 Task: Select the false in the Non-Basic ASCI.
Action: Mouse moved to (108, 664)
Screenshot: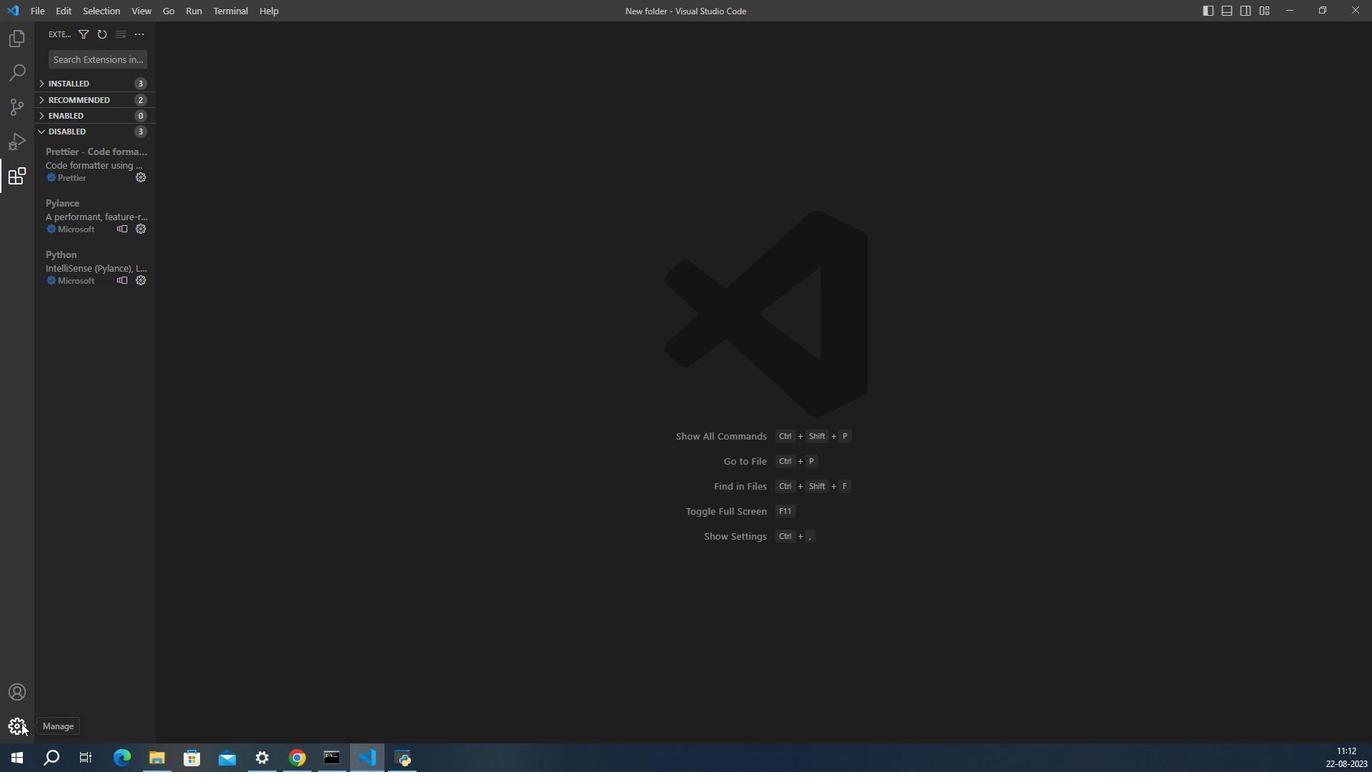
Action: Mouse pressed left at (108, 664)
Screenshot: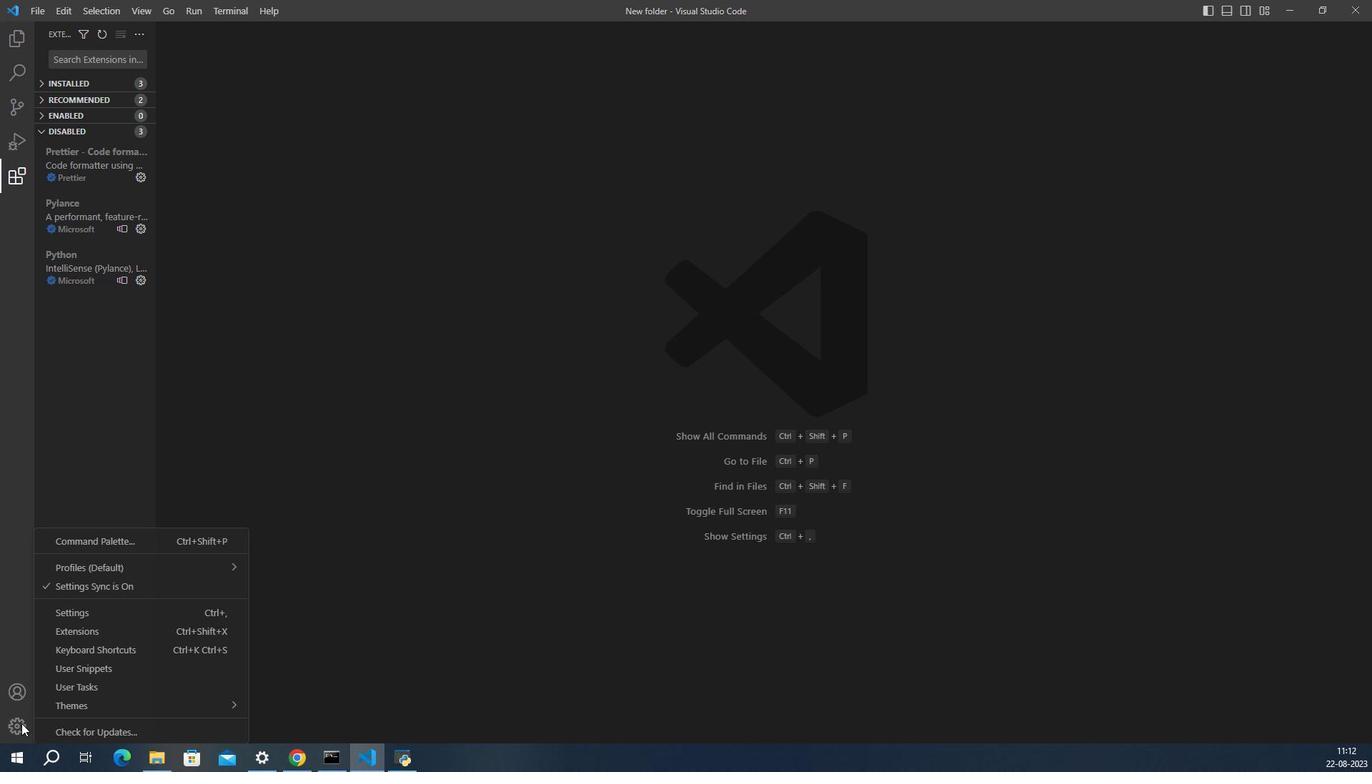 
Action: Mouse moved to (163, 574)
Screenshot: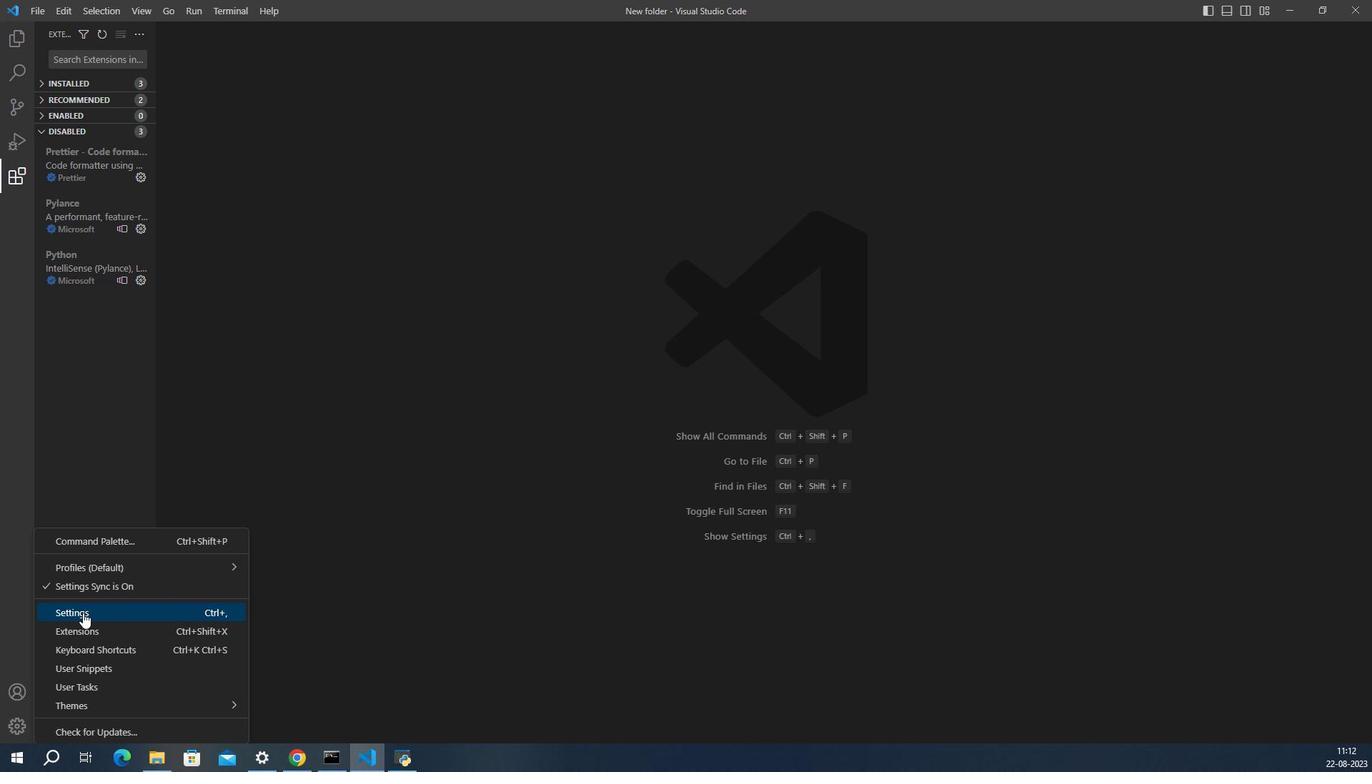 
Action: Mouse pressed left at (163, 574)
Screenshot: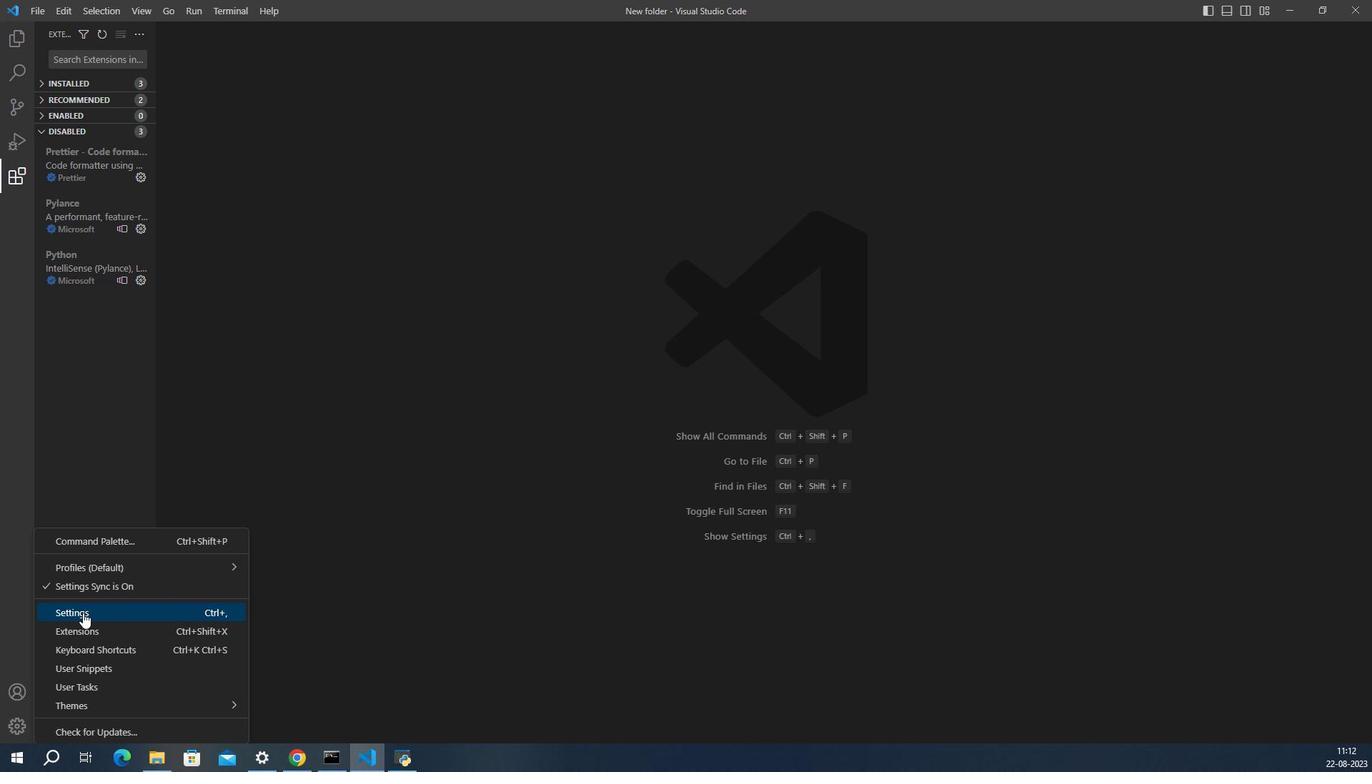 
Action: Mouse moved to (658, 401)
Screenshot: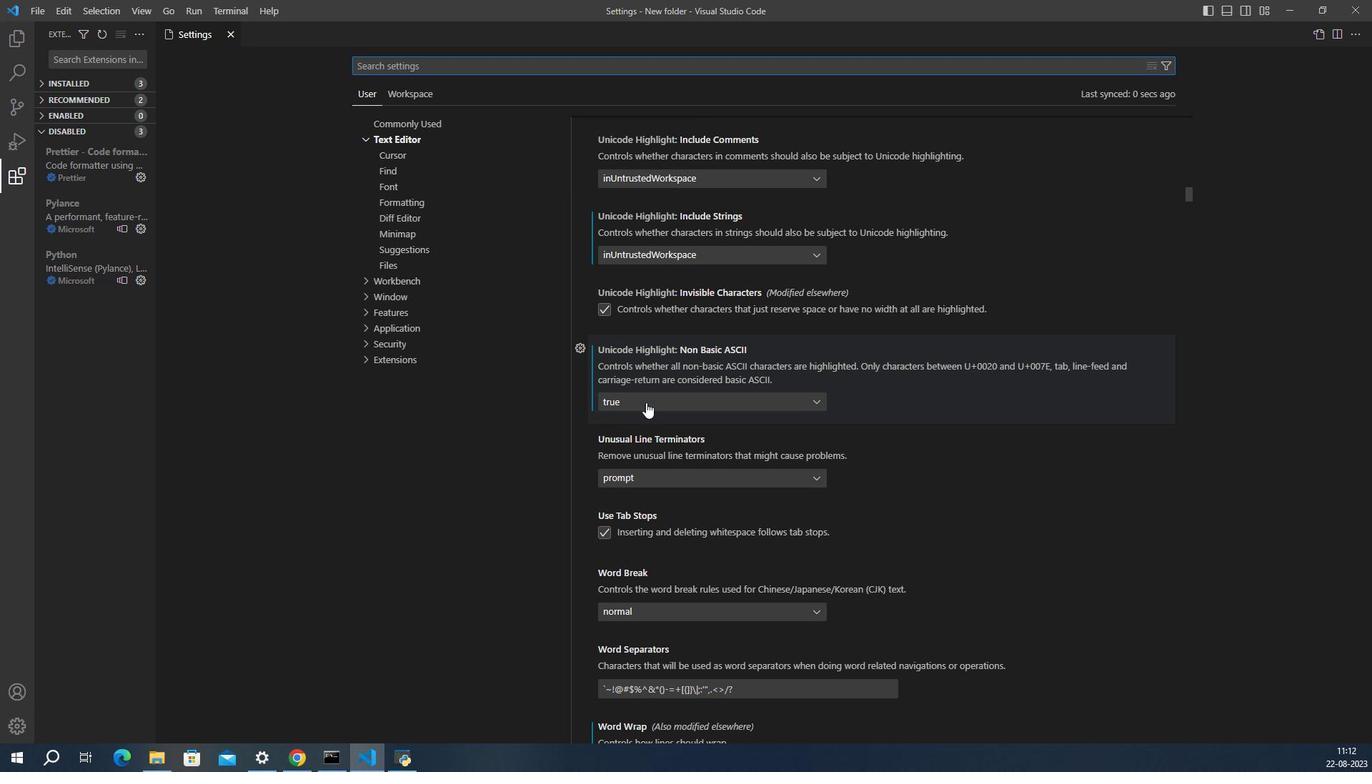 
Action: Mouse pressed left at (658, 401)
Screenshot: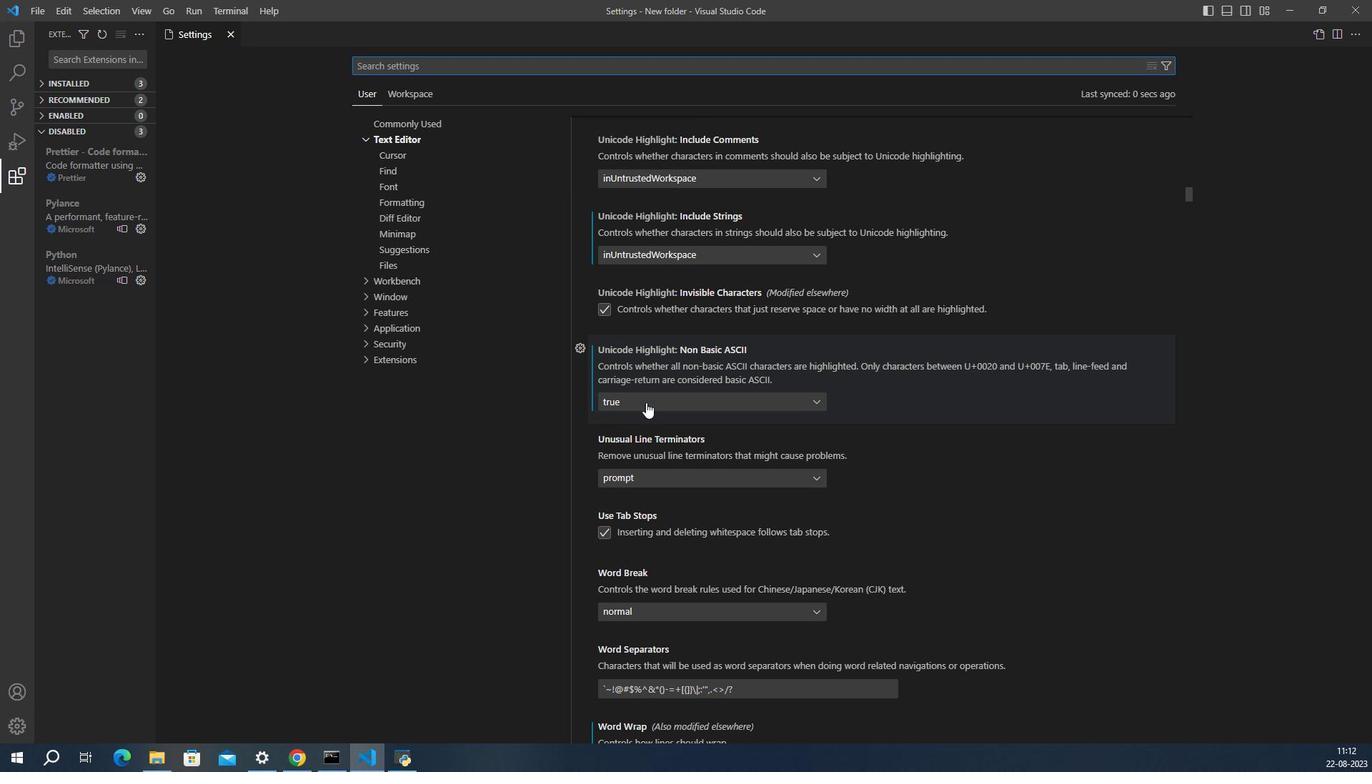 
Action: Mouse moved to (651, 428)
Screenshot: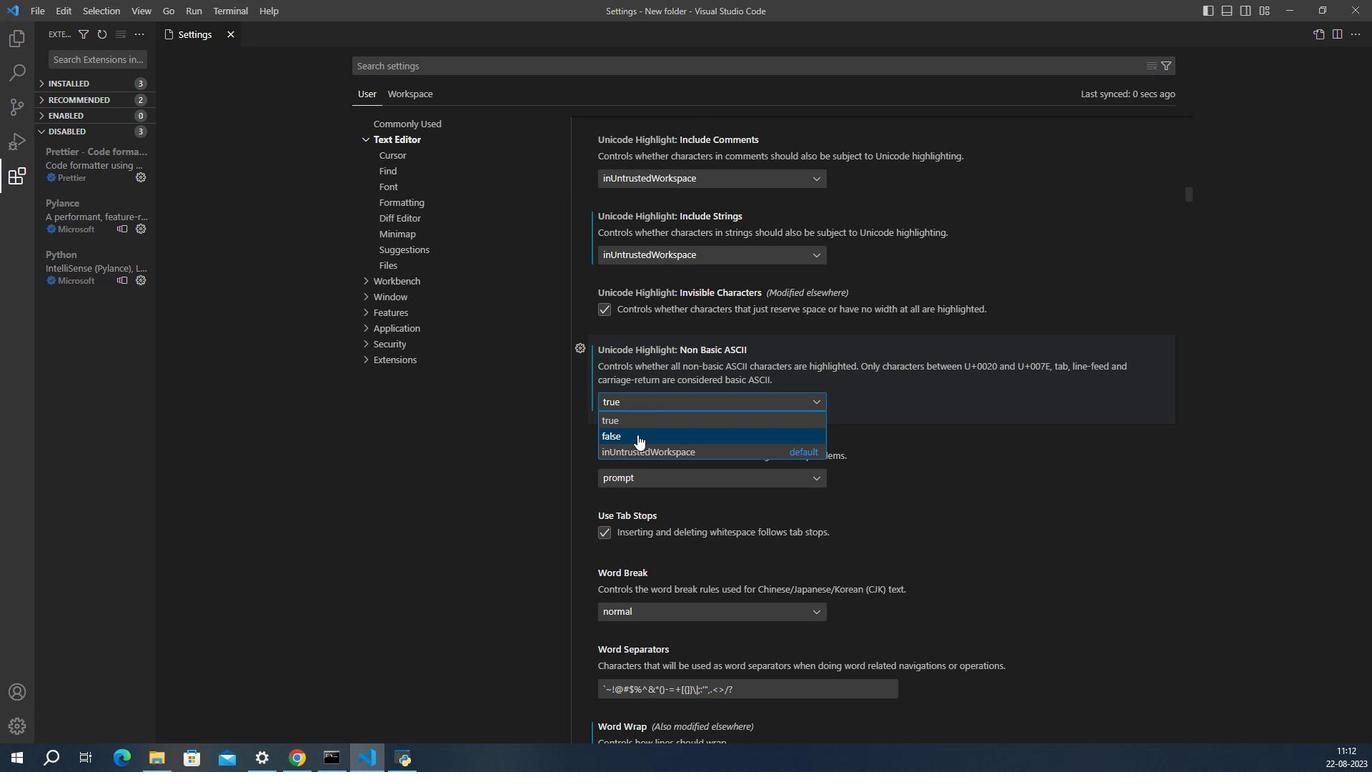 
Action: Mouse pressed left at (651, 428)
Screenshot: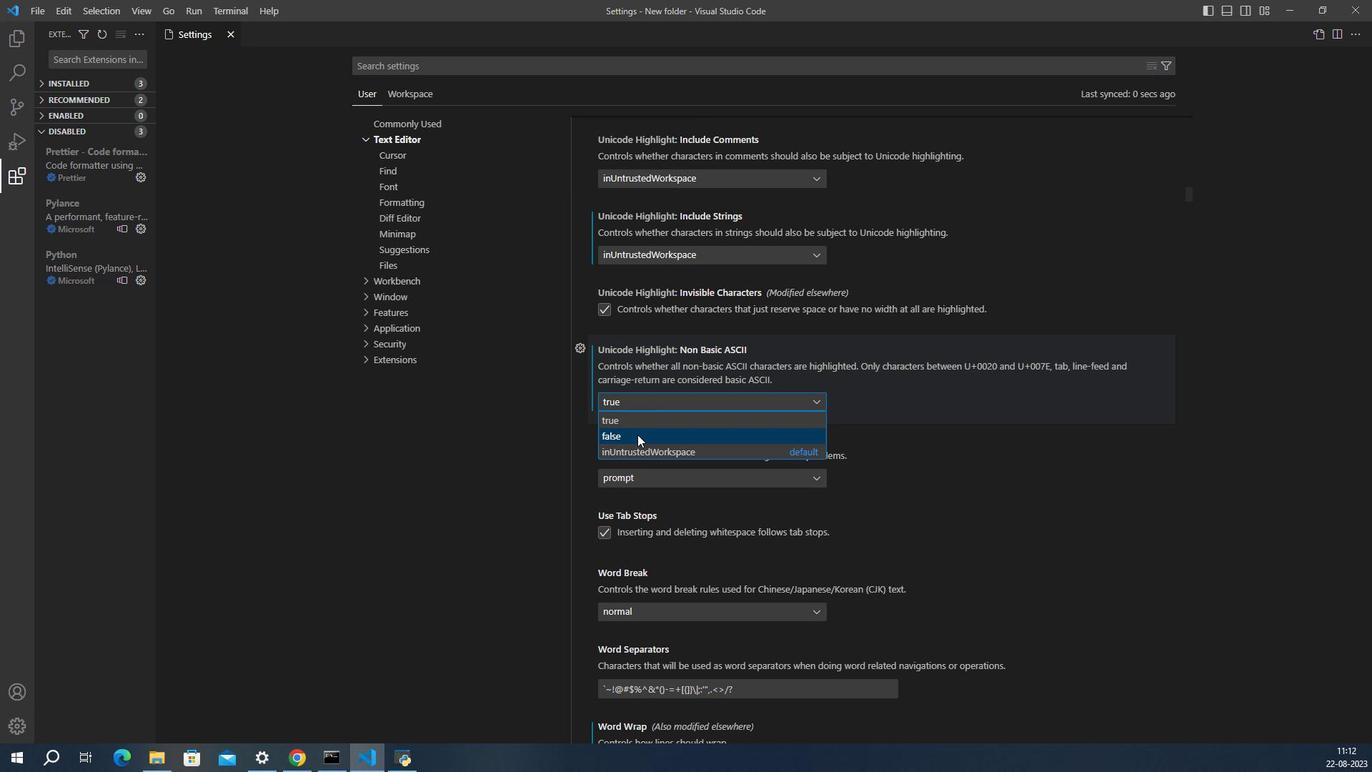 
Action: Mouse moved to (665, 411)
Screenshot: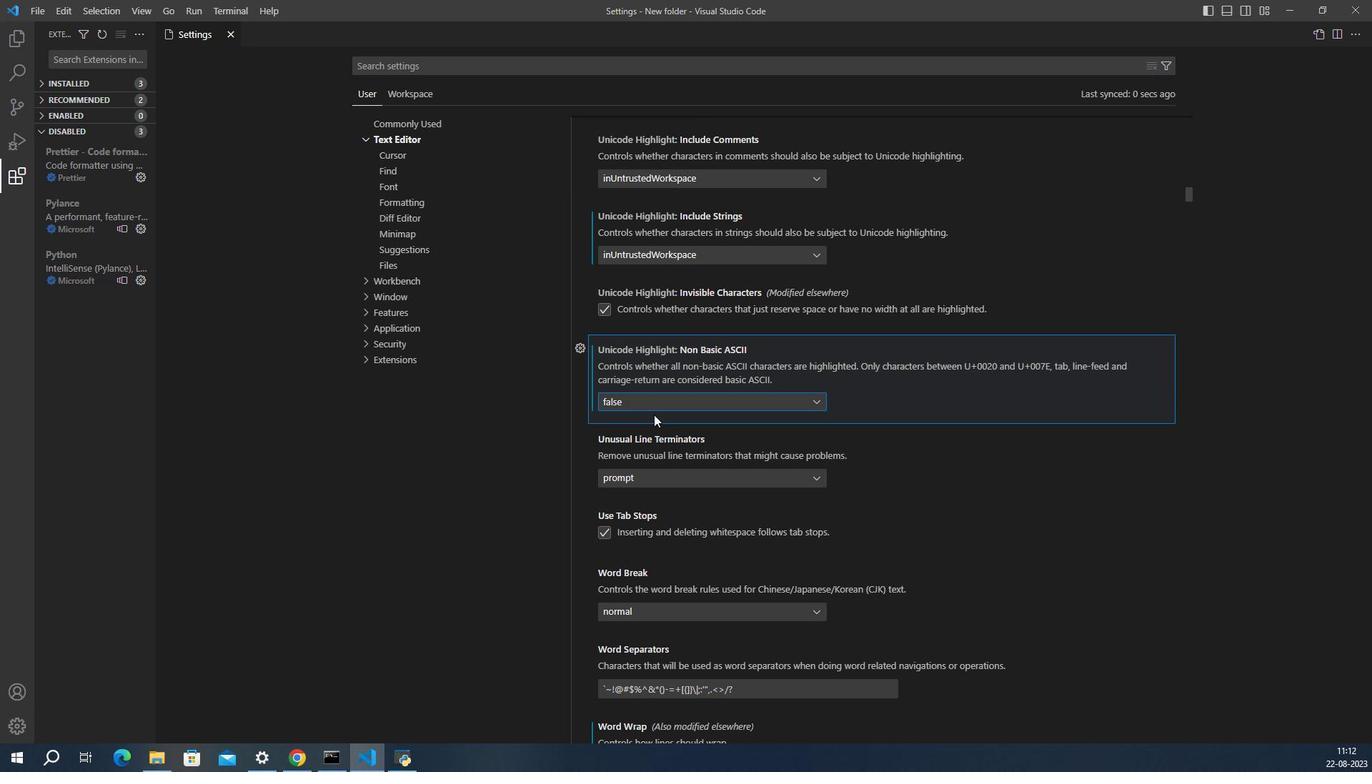 
